 Task: Copy the embed code.
Action: Mouse moved to (749, 59)
Screenshot: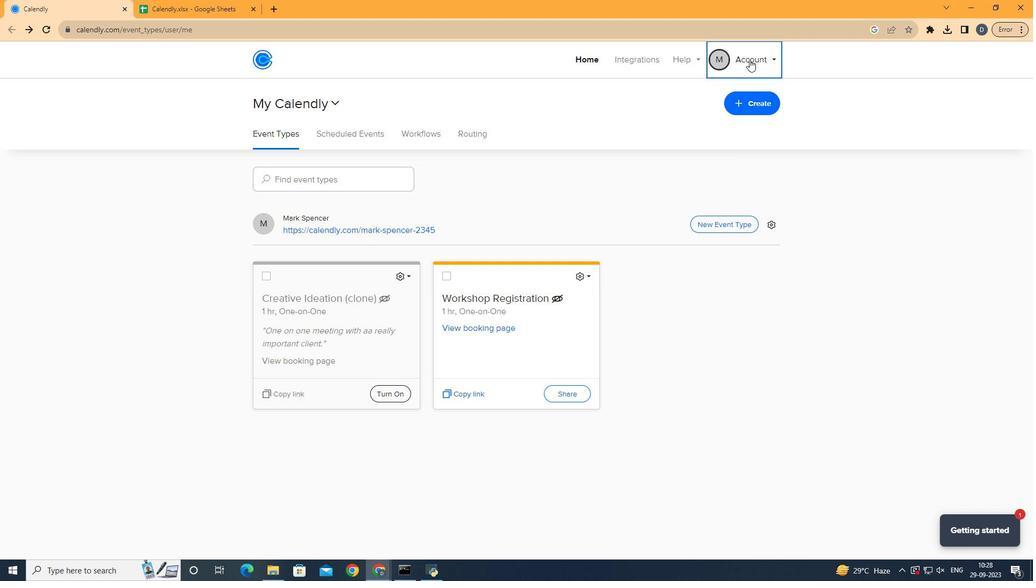 
Action: Mouse pressed left at (749, 59)
Screenshot: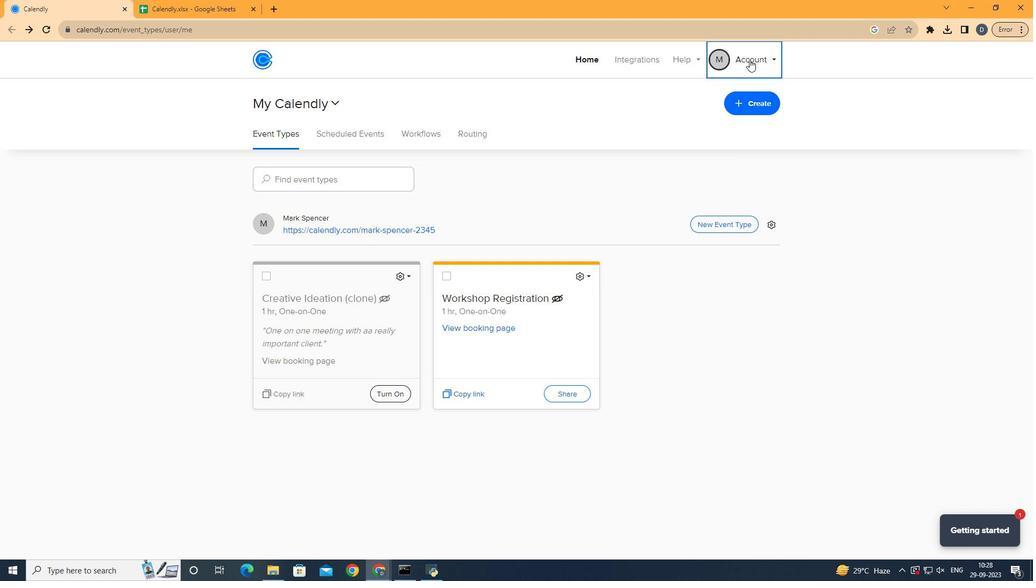 
Action: Mouse moved to (668, 144)
Screenshot: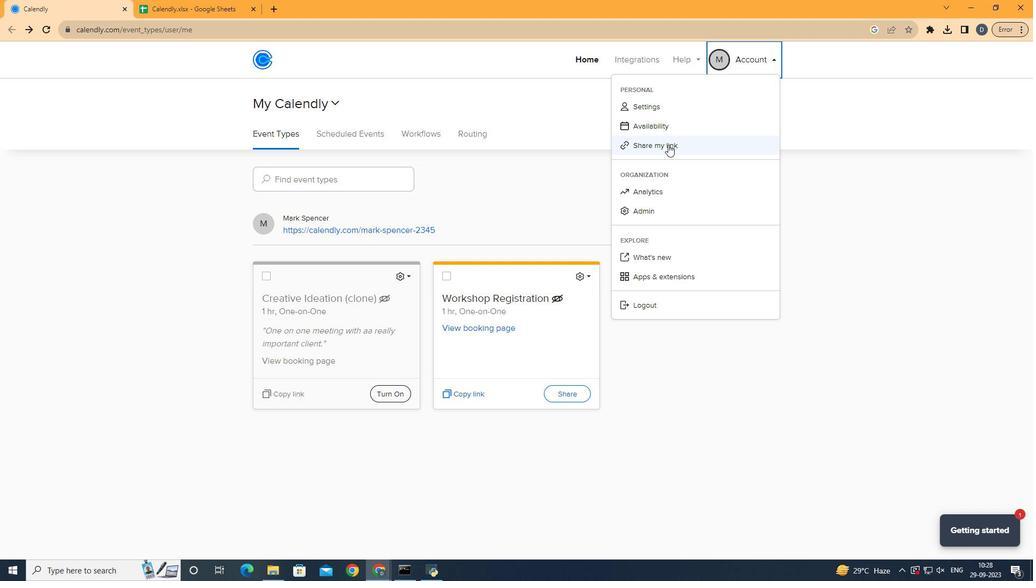 
Action: Mouse pressed left at (668, 144)
Screenshot: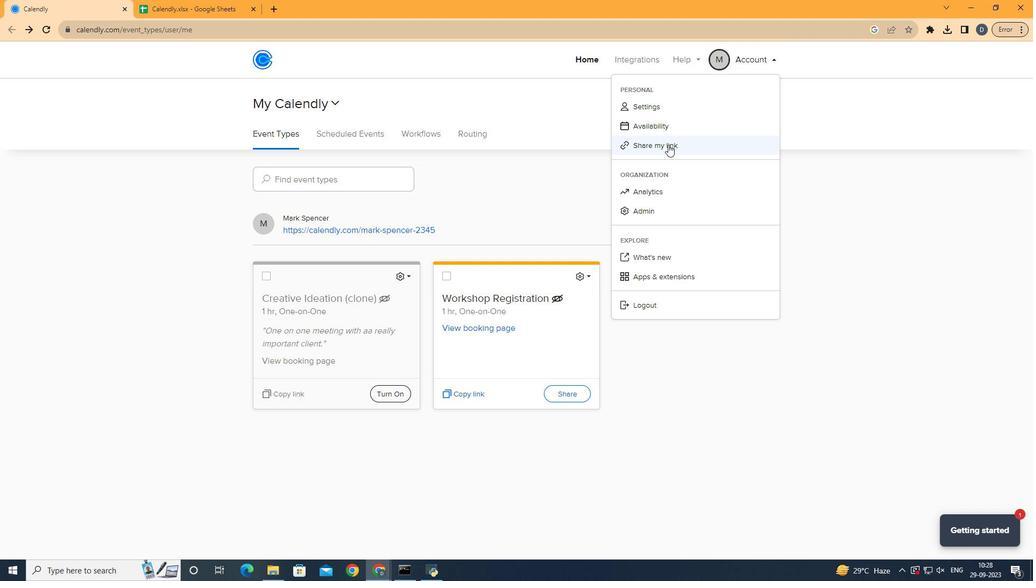 
Action: Mouse moved to (550, 187)
Screenshot: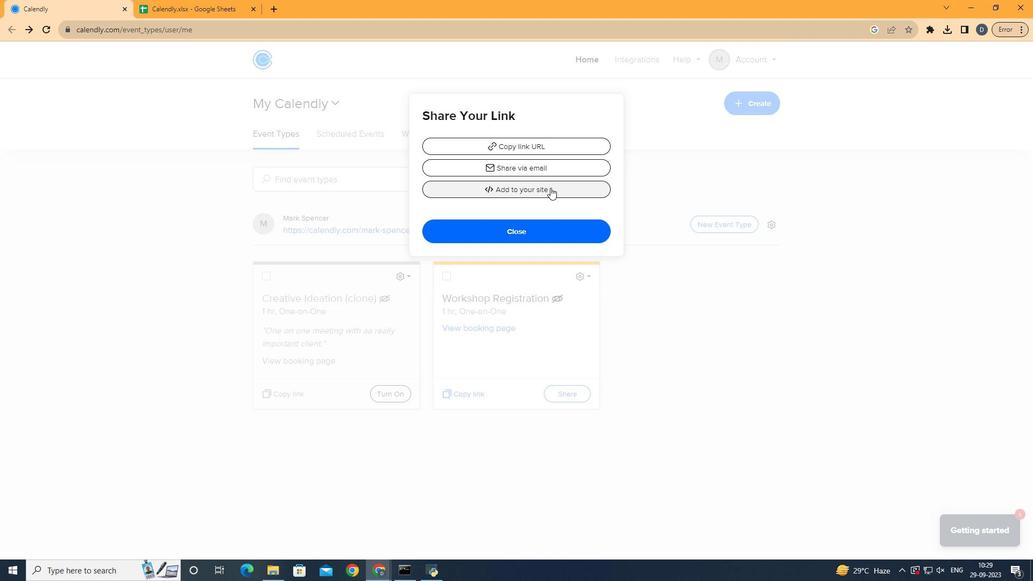 
Action: Mouse pressed left at (550, 187)
Screenshot: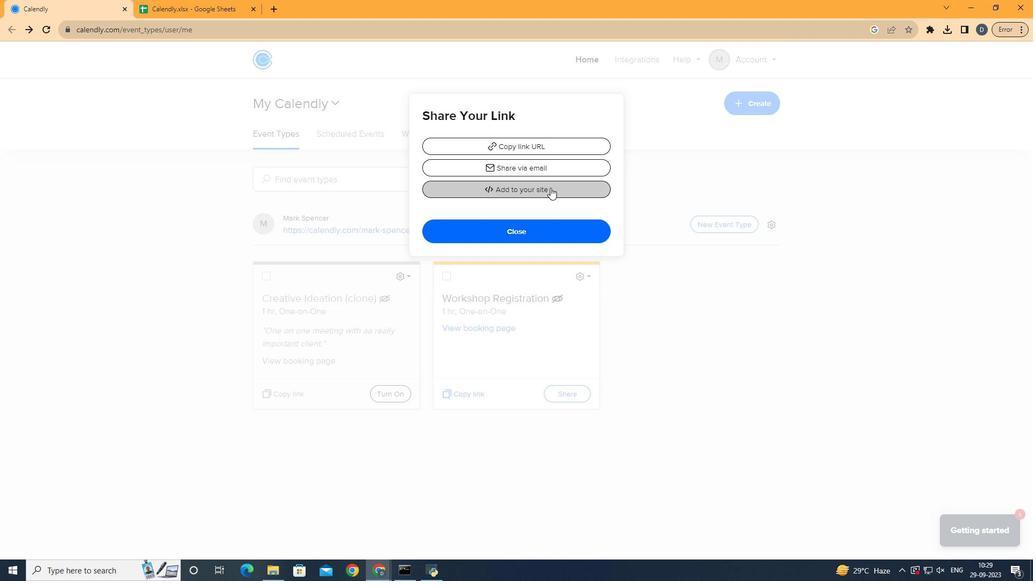 
Action: Mouse moved to (386, 242)
Screenshot: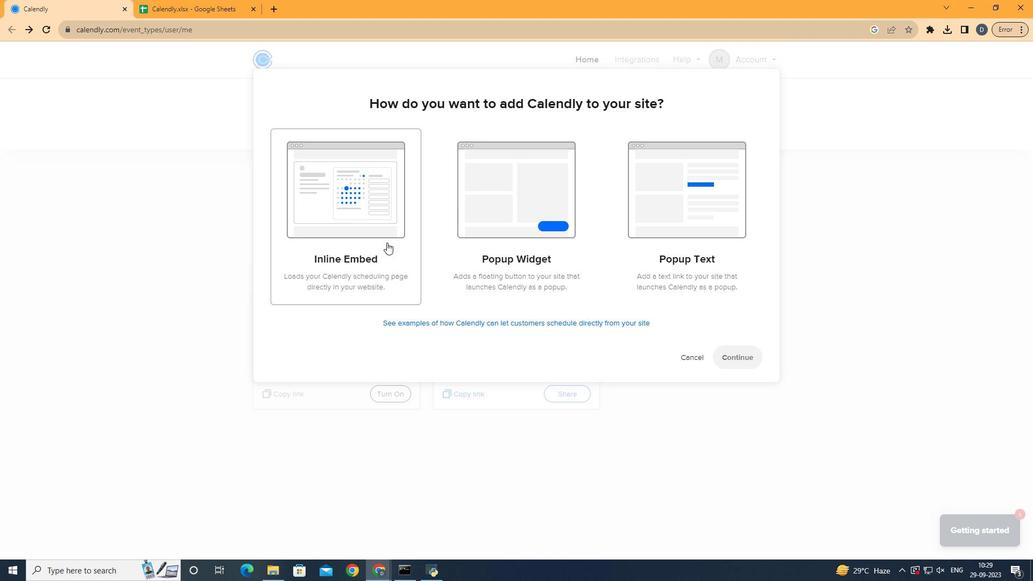 
Action: Mouse pressed left at (386, 242)
Screenshot: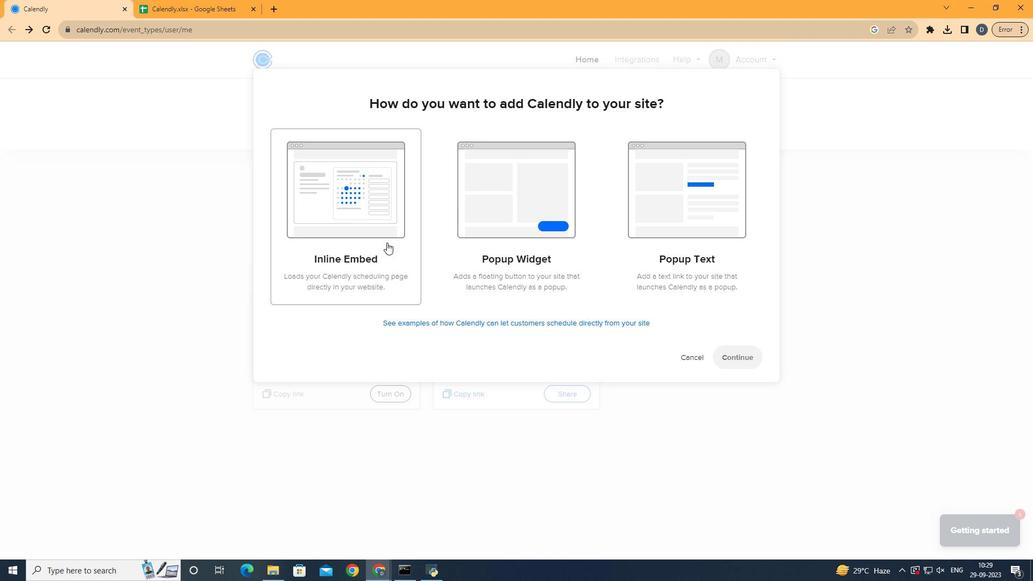 
Action: Mouse moved to (719, 358)
Screenshot: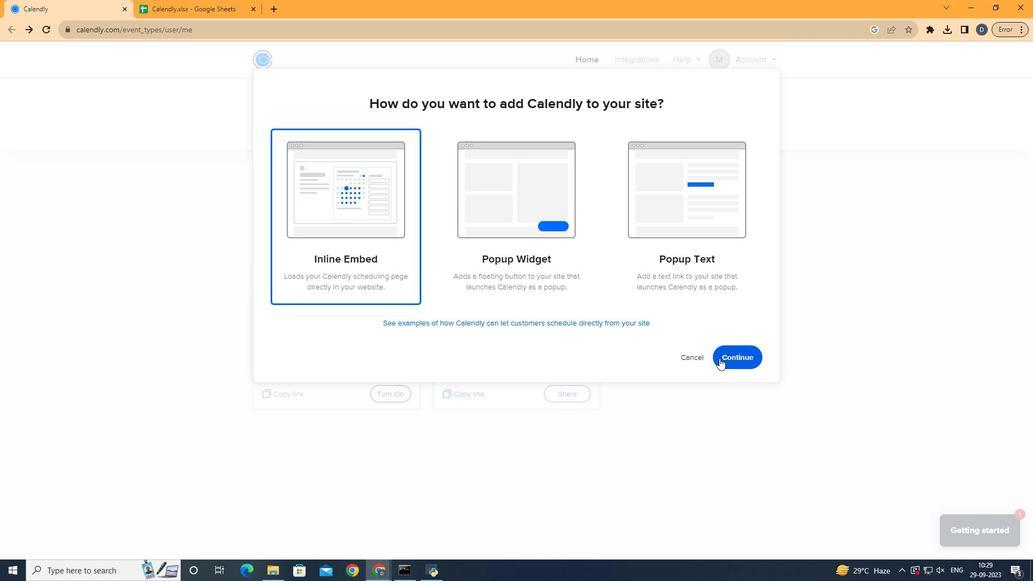 
Action: Mouse pressed left at (719, 358)
Screenshot: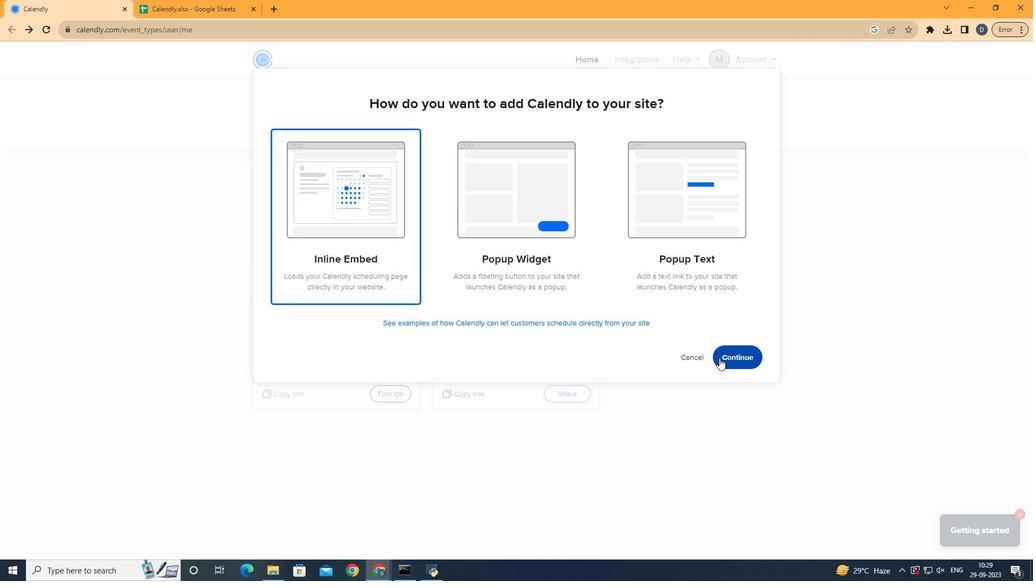 
Action: Mouse moved to (737, 323)
Screenshot: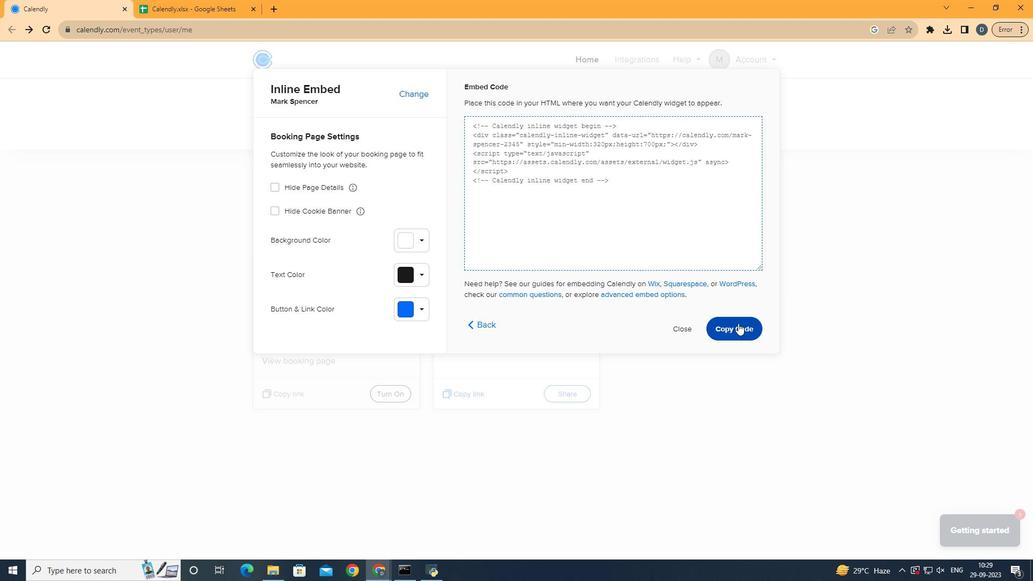 
Action: Mouse pressed left at (737, 323)
Screenshot: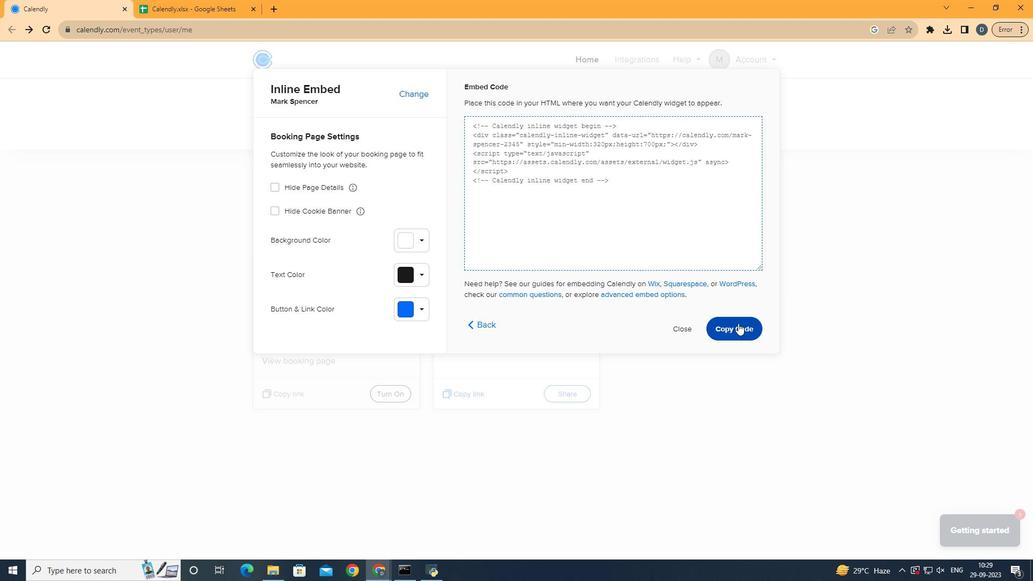 
Action: Mouse moved to (764, 260)
Screenshot: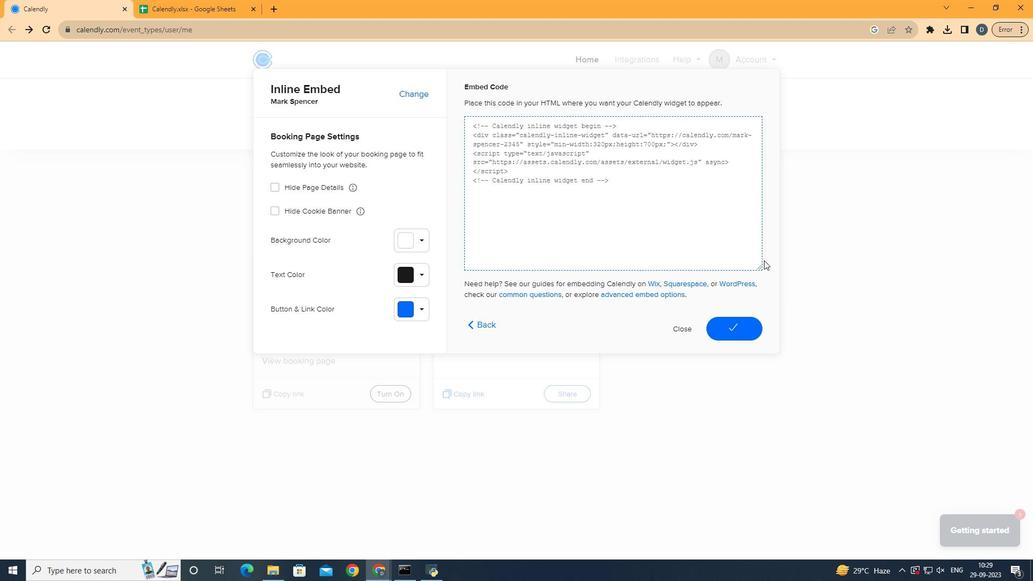 
